 Task: Add a dependency to the task Create a feature for users to report inappropriate content , the existing task  Improve the appâ€™s error messages and user feedback system in the project Vertex.
Action: Mouse moved to (830, 512)
Screenshot: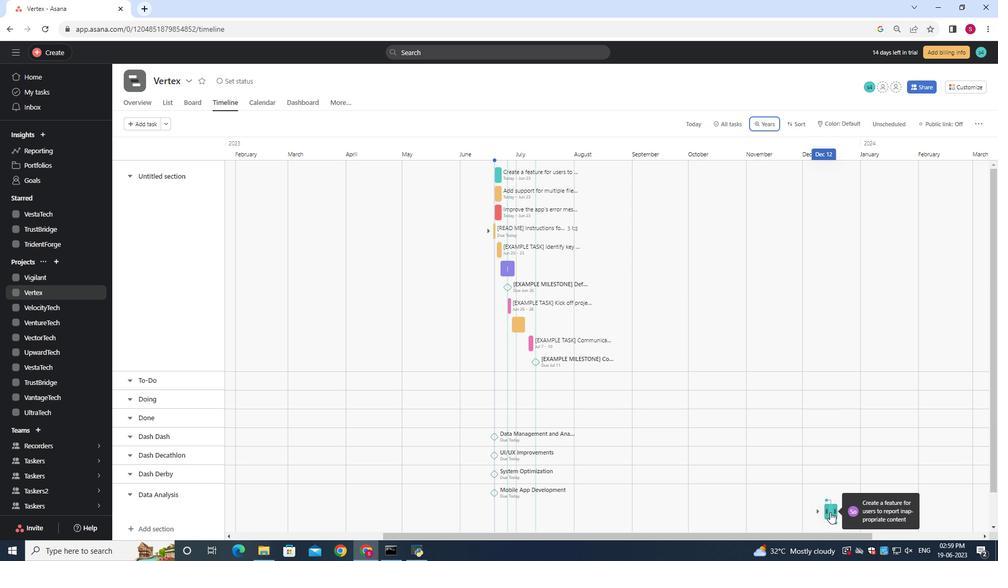 
Action: Mouse pressed left at (830, 512)
Screenshot: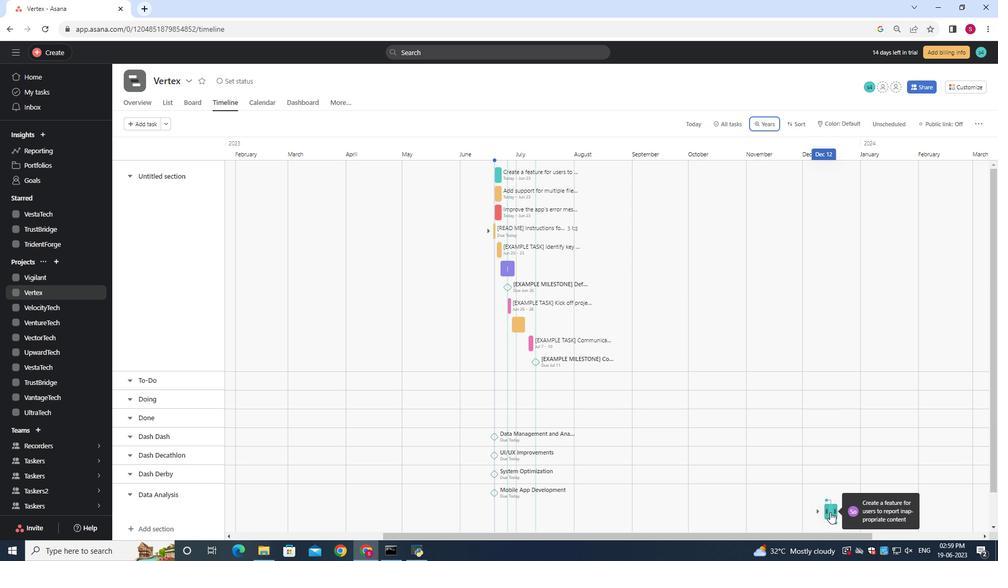 
Action: Mouse moved to (768, 263)
Screenshot: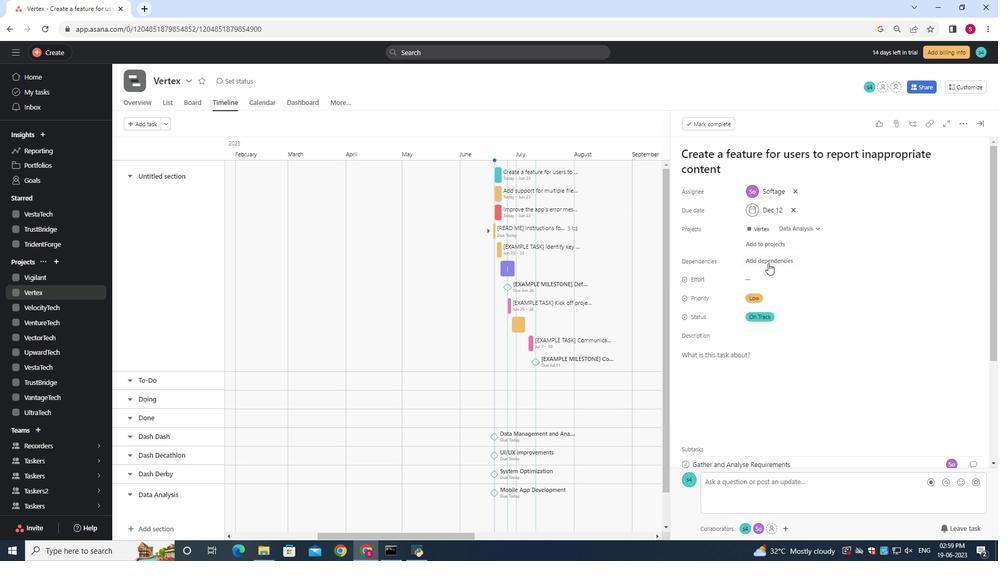 
Action: Mouse pressed left at (768, 263)
Screenshot: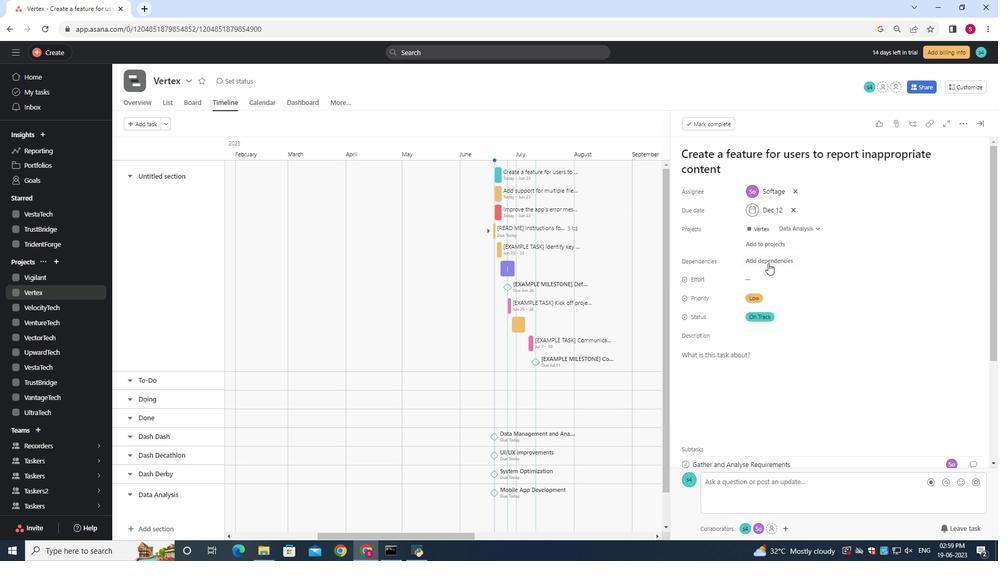 
Action: Mouse moved to (824, 298)
Screenshot: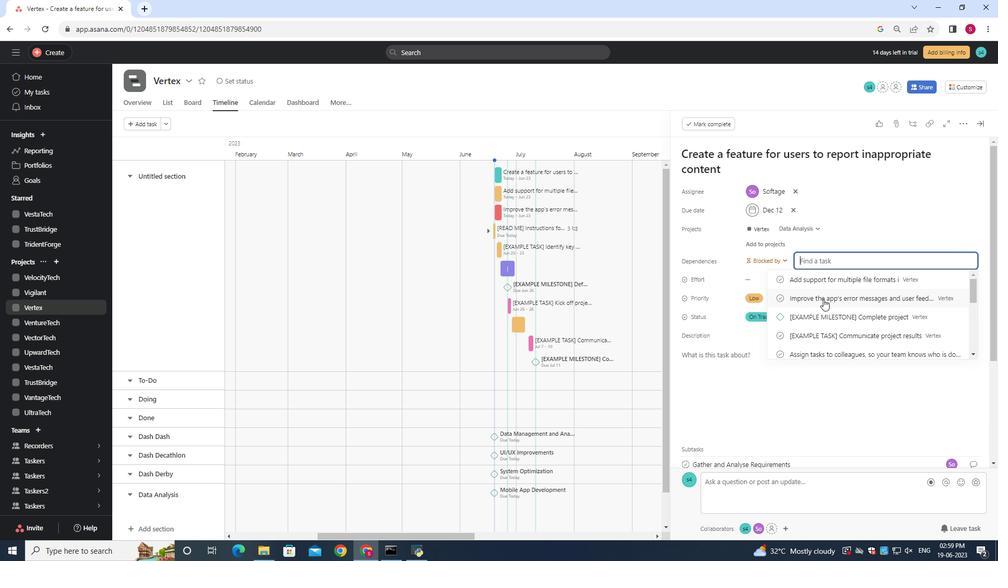 
Action: Mouse pressed left at (824, 298)
Screenshot: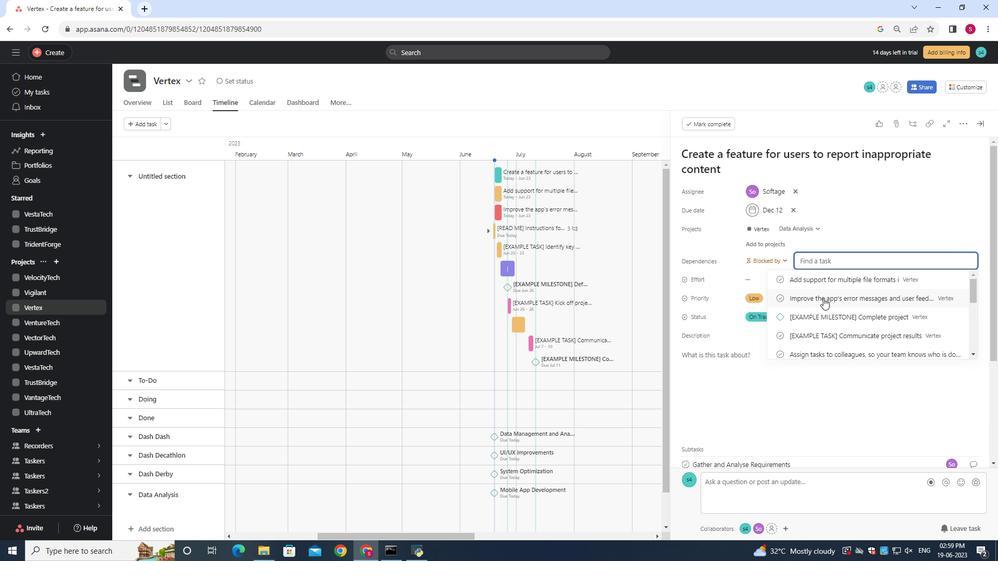 
